 Task: Move the task Integrate a new online platform for online fundraising to the section To-Do in the project AgriSoft and sort the tasks in the project by Last modified on
Action: Mouse moved to (431, 297)
Screenshot: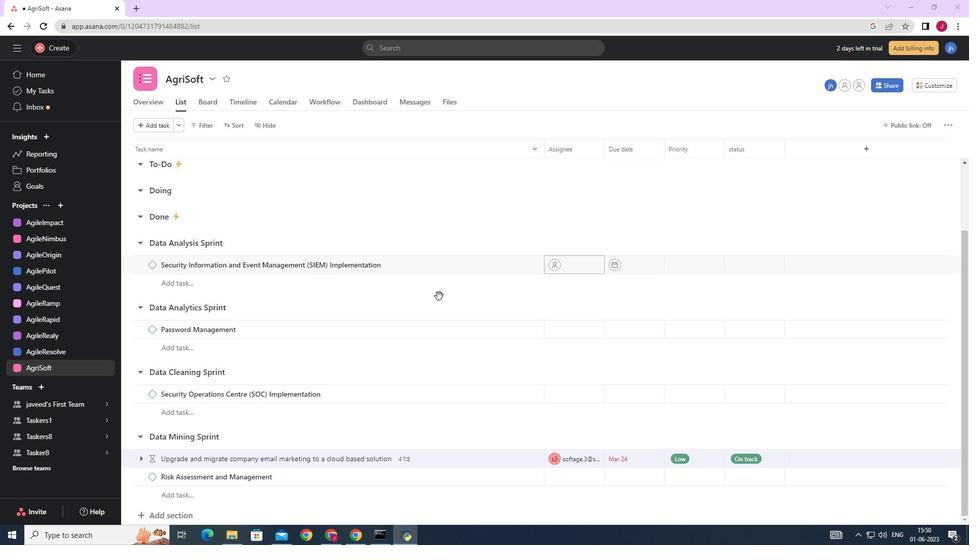 
Action: Mouse scrolled (431, 298) with delta (0, 0)
Screenshot: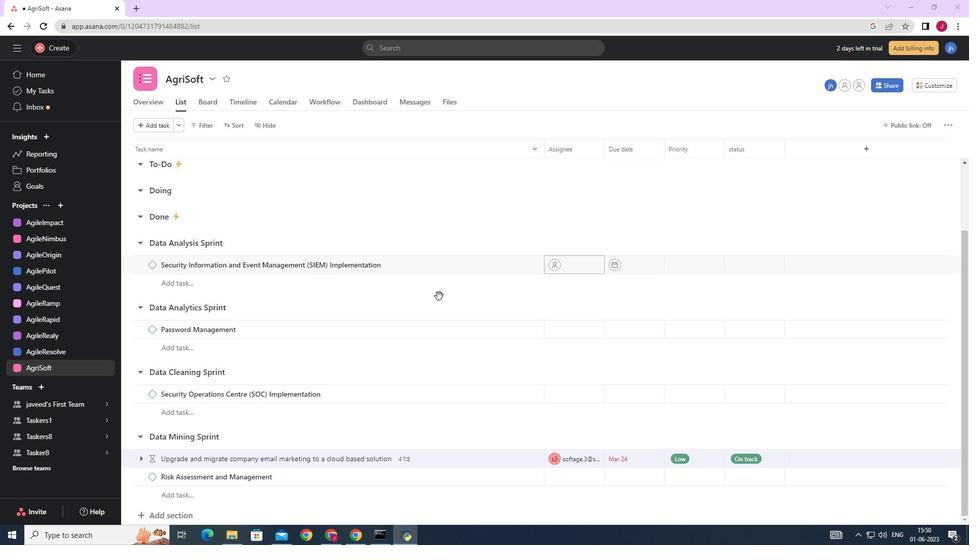 
Action: Mouse moved to (431, 297)
Screenshot: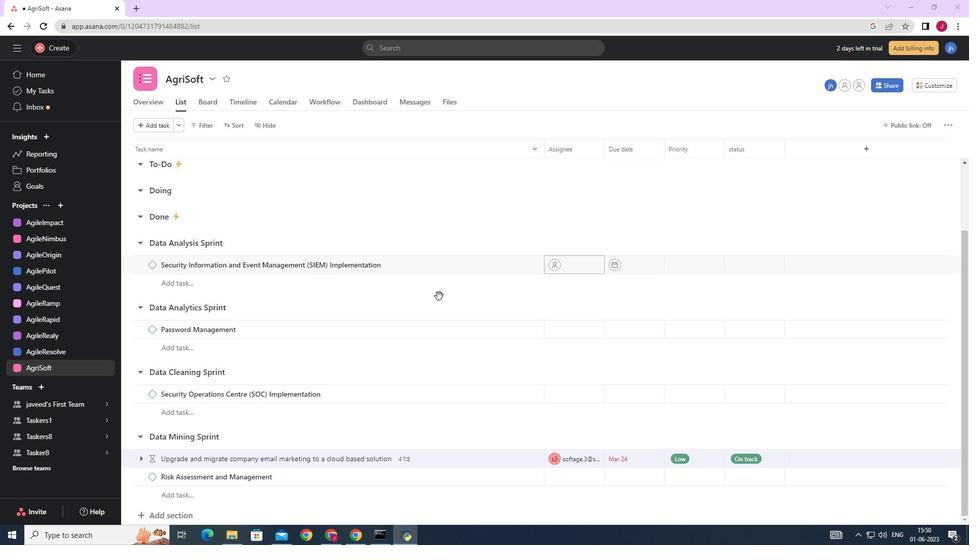 
Action: Mouse scrolled (431, 298) with delta (0, 0)
Screenshot: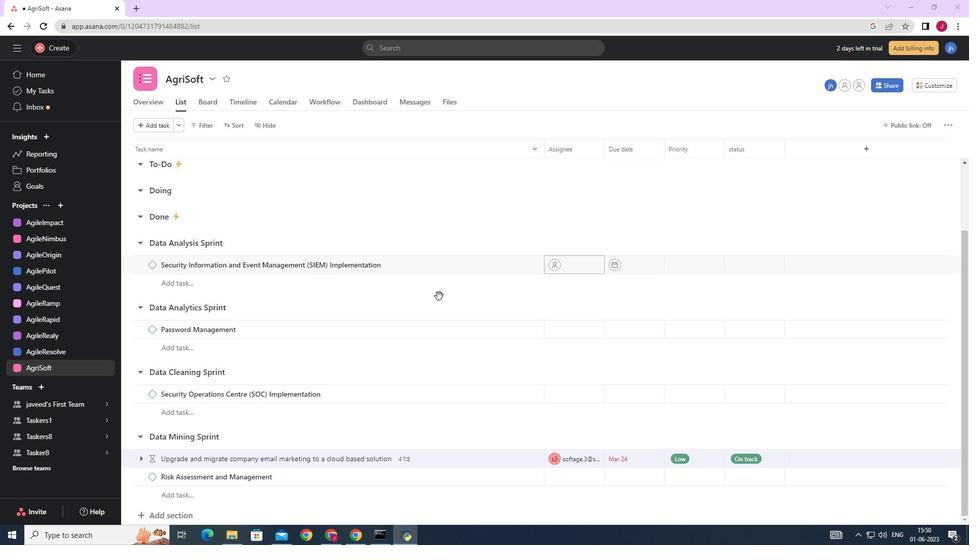 
Action: Mouse moved to (431, 297)
Screenshot: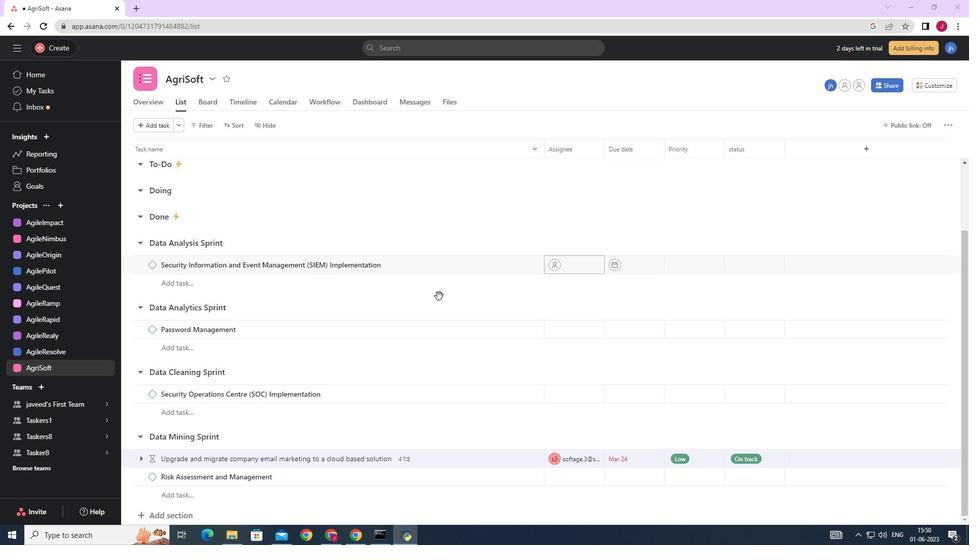
Action: Mouse scrolled (431, 298) with delta (0, 0)
Screenshot: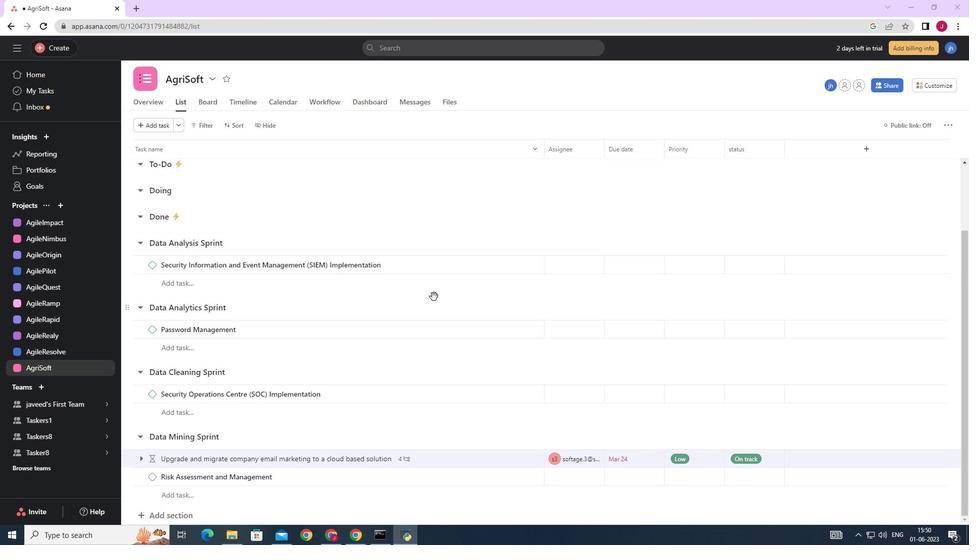 
Action: Mouse moved to (430, 297)
Screenshot: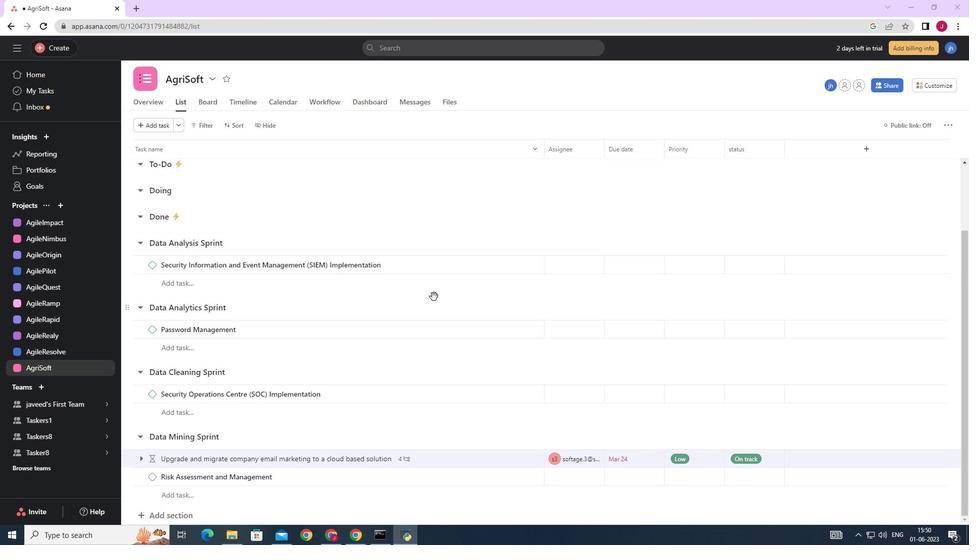 
Action: Mouse scrolled (430, 297) with delta (0, 0)
Screenshot: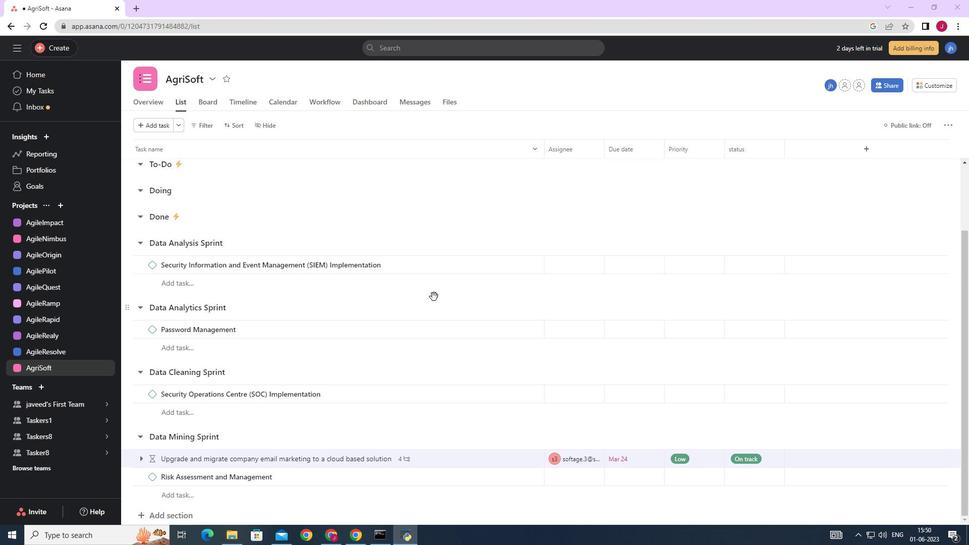 
Action: Mouse moved to (515, 203)
Screenshot: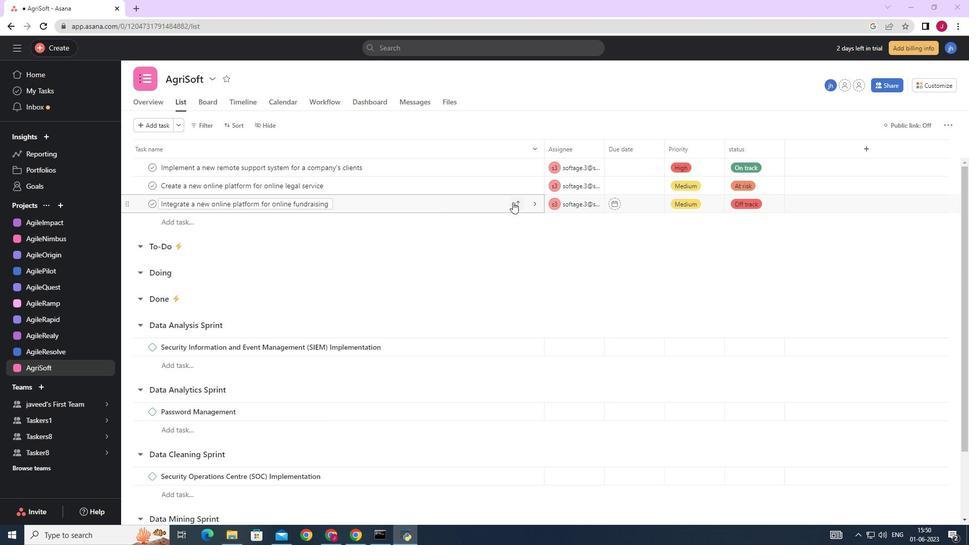 
Action: Mouse pressed left at (515, 203)
Screenshot: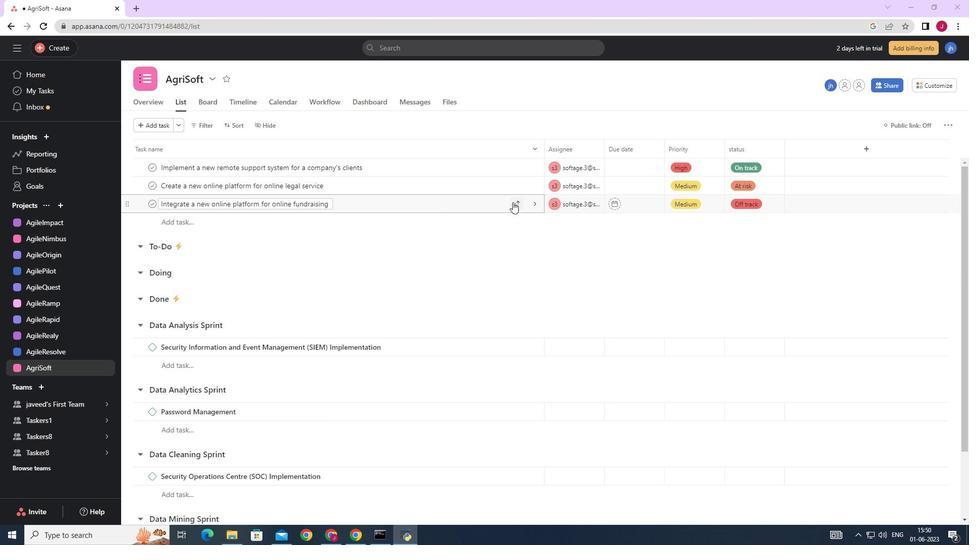 
Action: Mouse moved to (460, 257)
Screenshot: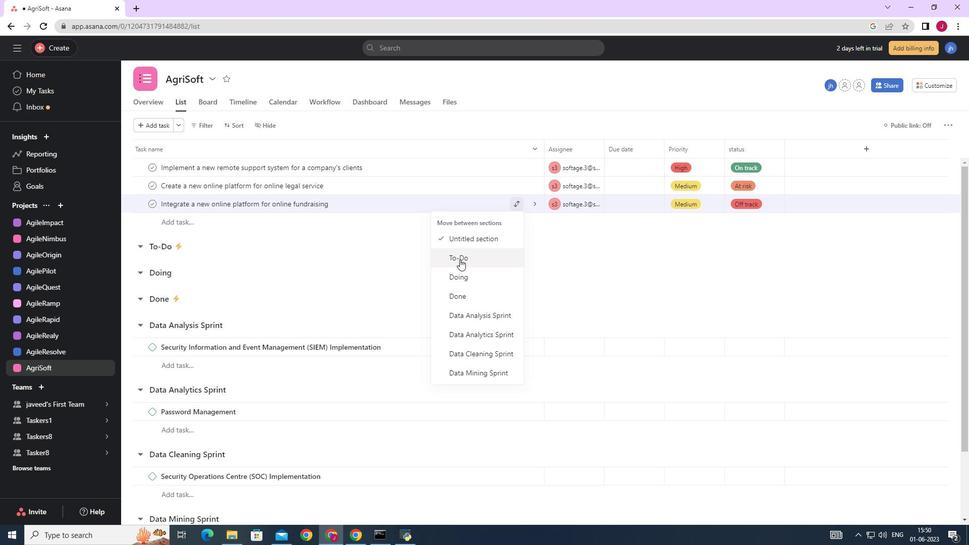 
Action: Mouse pressed left at (460, 257)
Screenshot: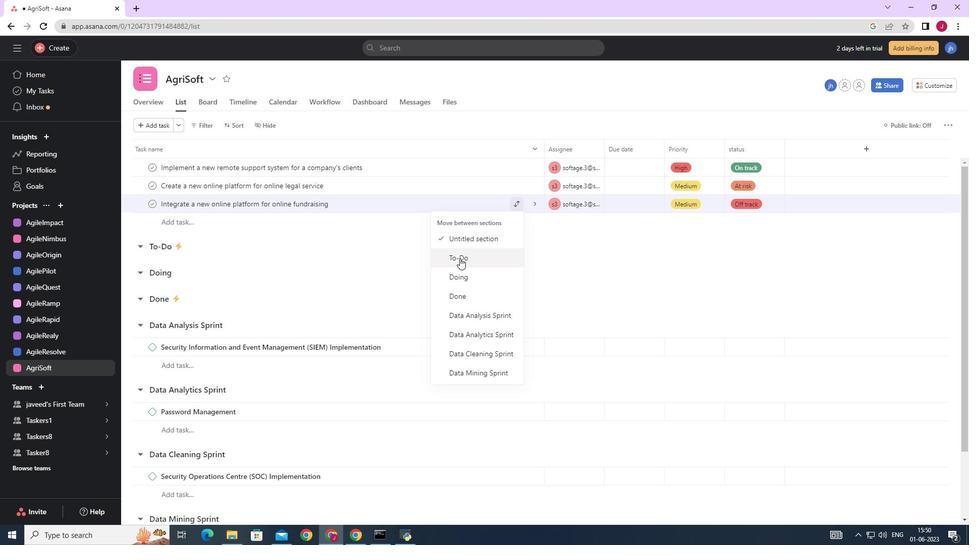 
Action: Mouse moved to (238, 122)
Screenshot: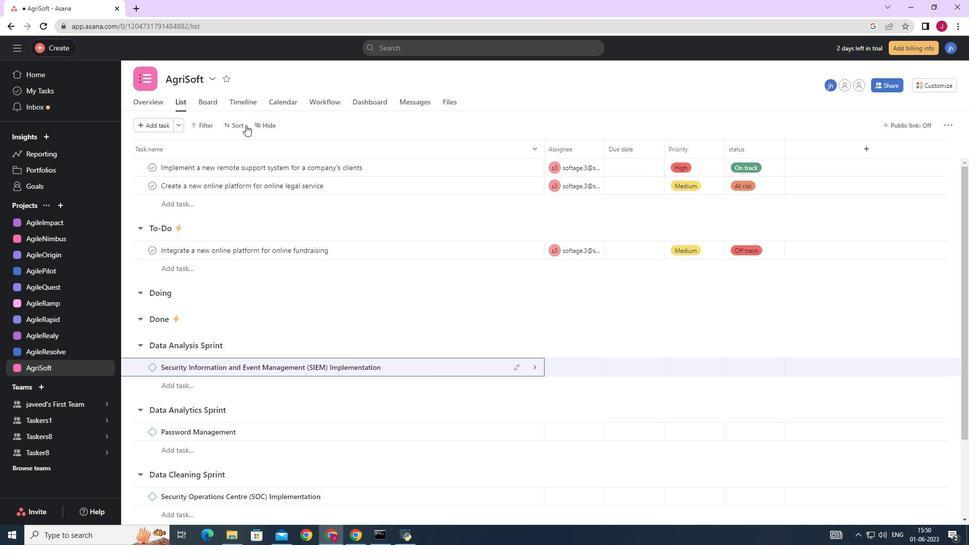
Action: Mouse pressed left at (238, 122)
Screenshot: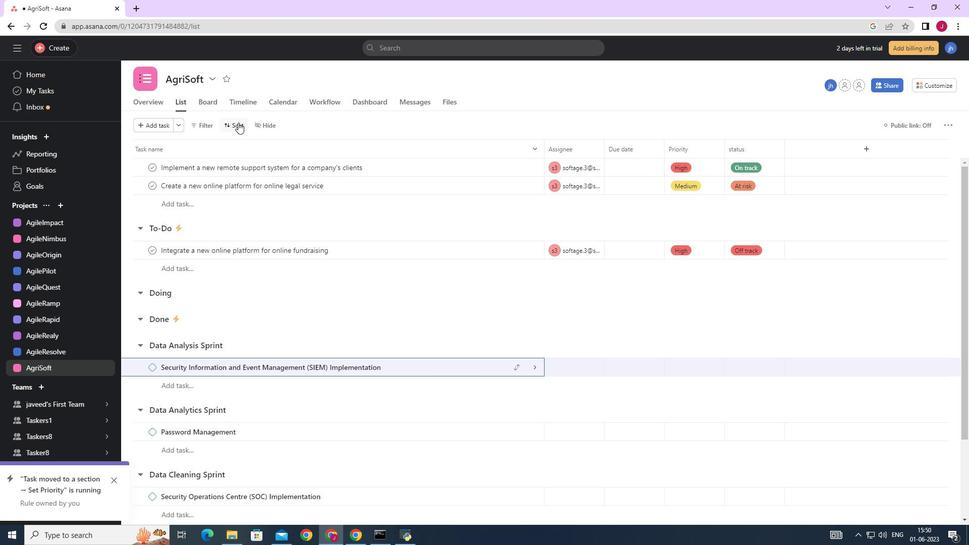 
Action: Mouse moved to (273, 266)
Screenshot: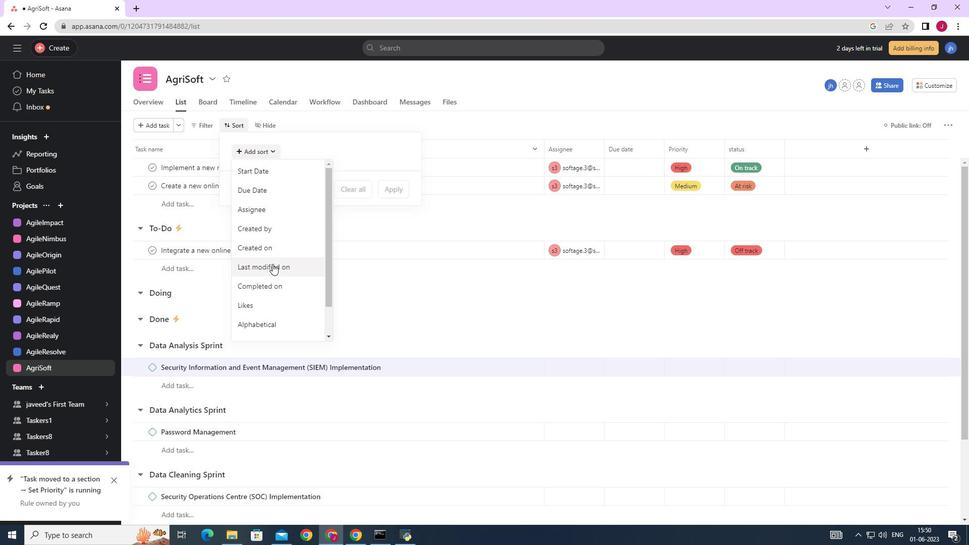 
Action: Mouse pressed left at (273, 266)
Screenshot: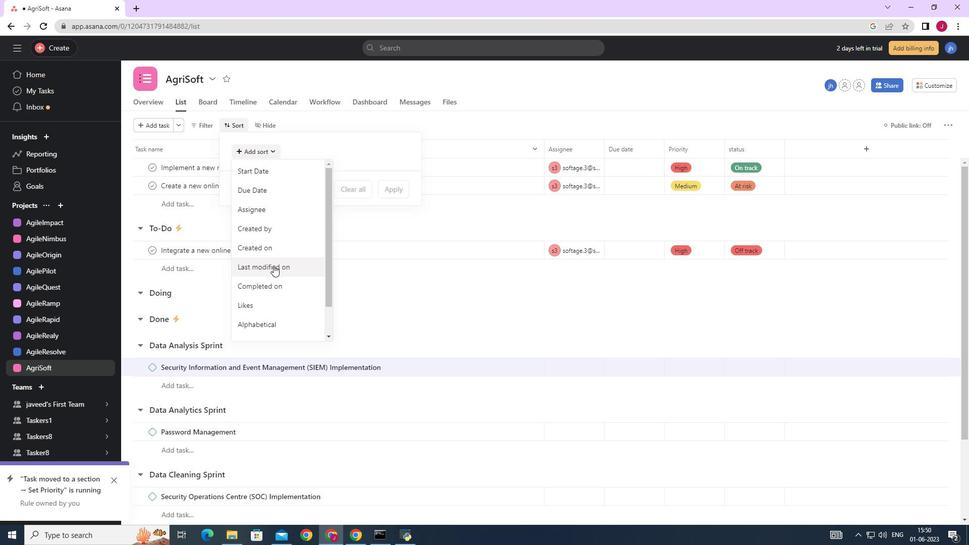 
Action: Mouse moved to (400, 229)
Screenshot: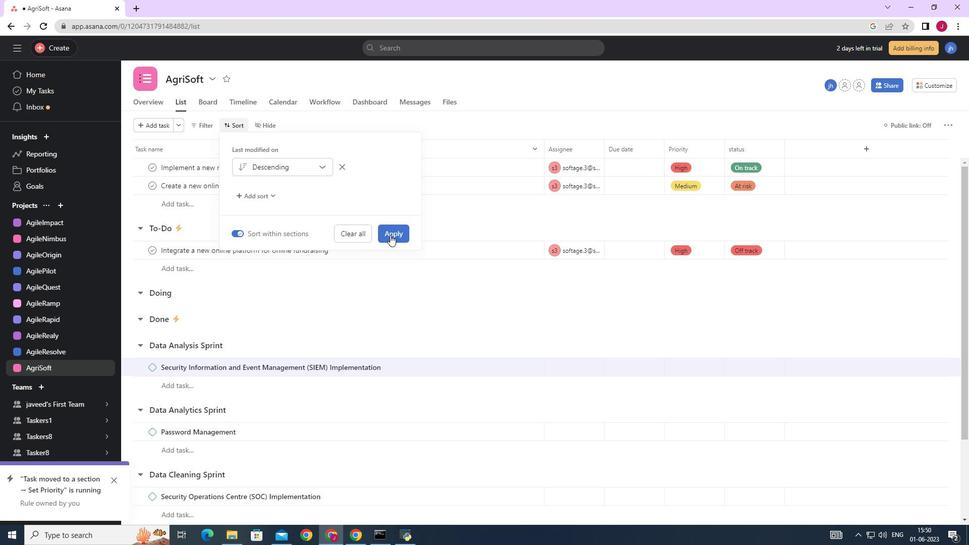 
Action: Mouse pressed left at (400, 229)
Screenshot: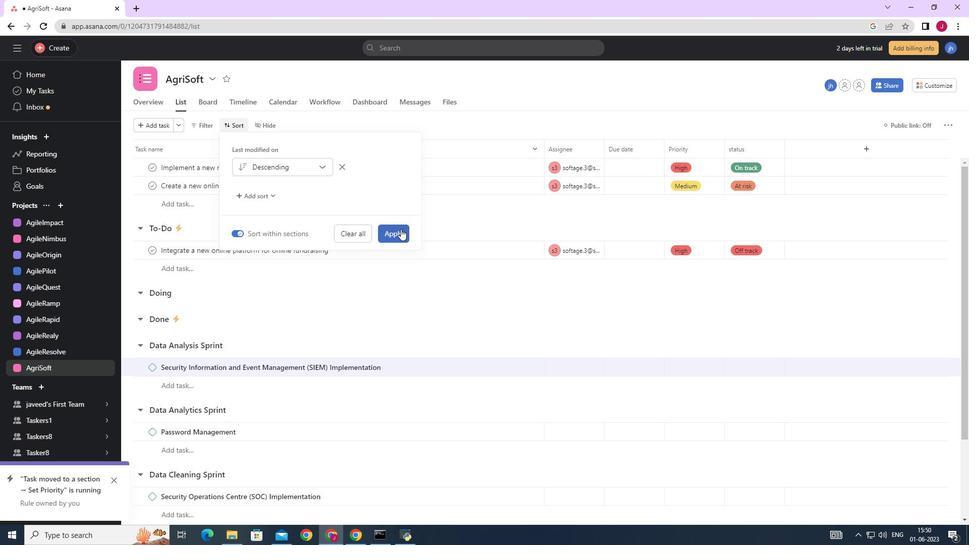 
Action: Mouse moved to (398, 229)
Screenshot: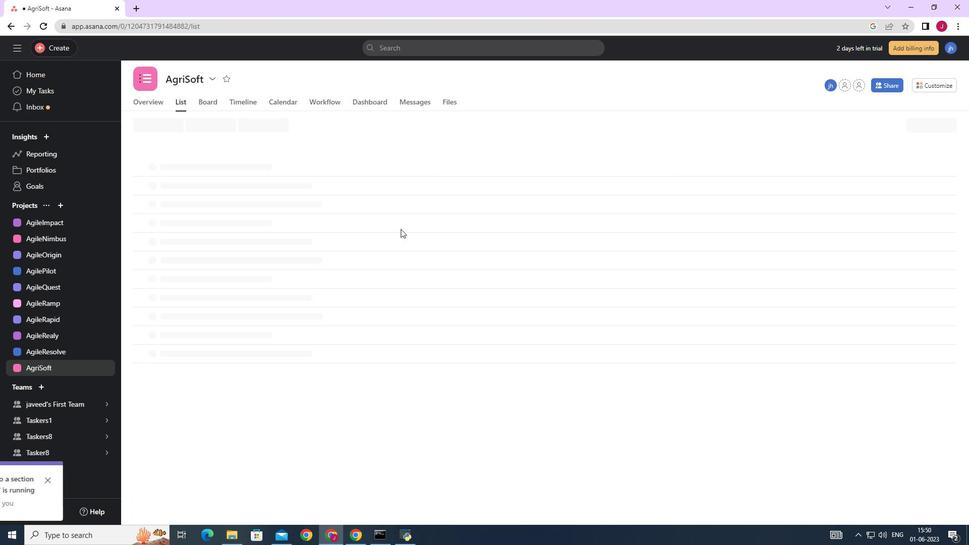 
